 Task: Reply to email with the signature Finley Cooper with the subject 'Request for a white paper' from softage.1@softage.net with the message 'Could you please confirm if the invoice has been paid?' with CC to softage.5@softage.net with an attached document Request_for_information.pdf
Action: Mouse moved to (1114, 249)
Screenshot: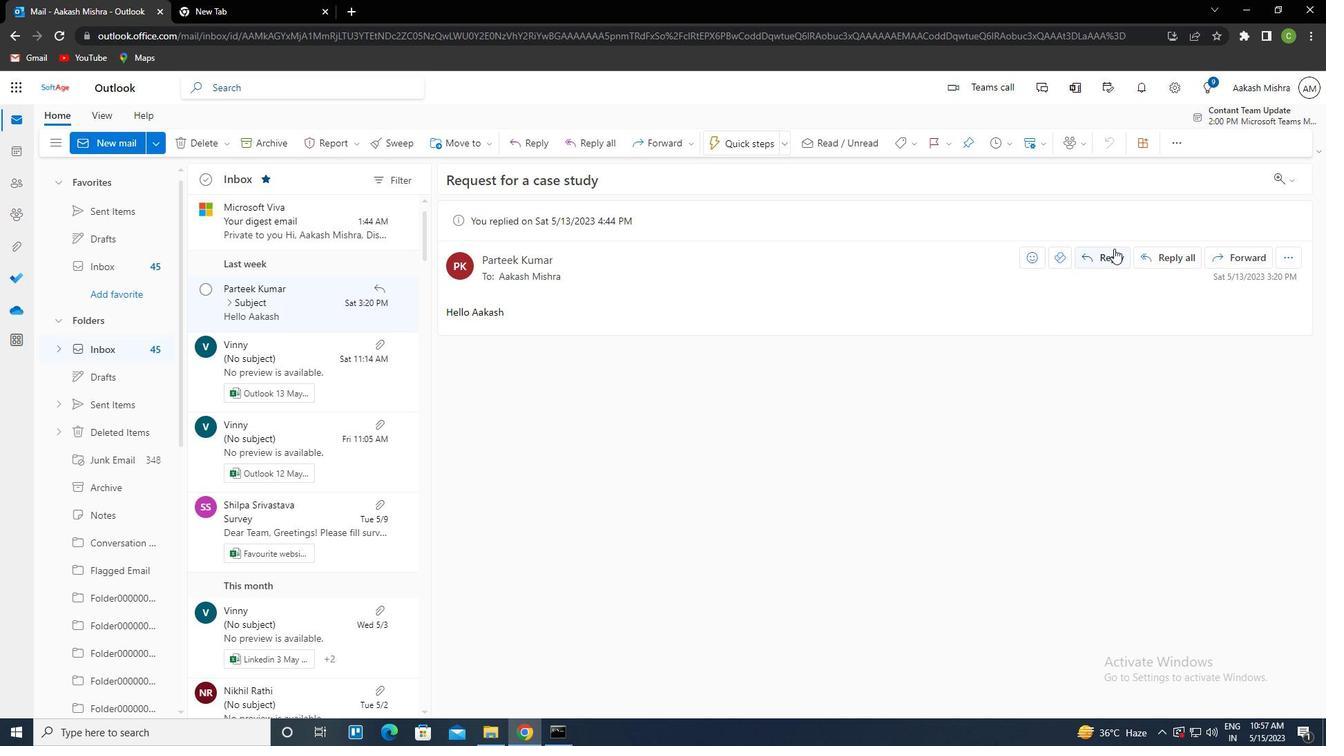 
Action: Mouse pressed left at (1114, 249)
Screenshot: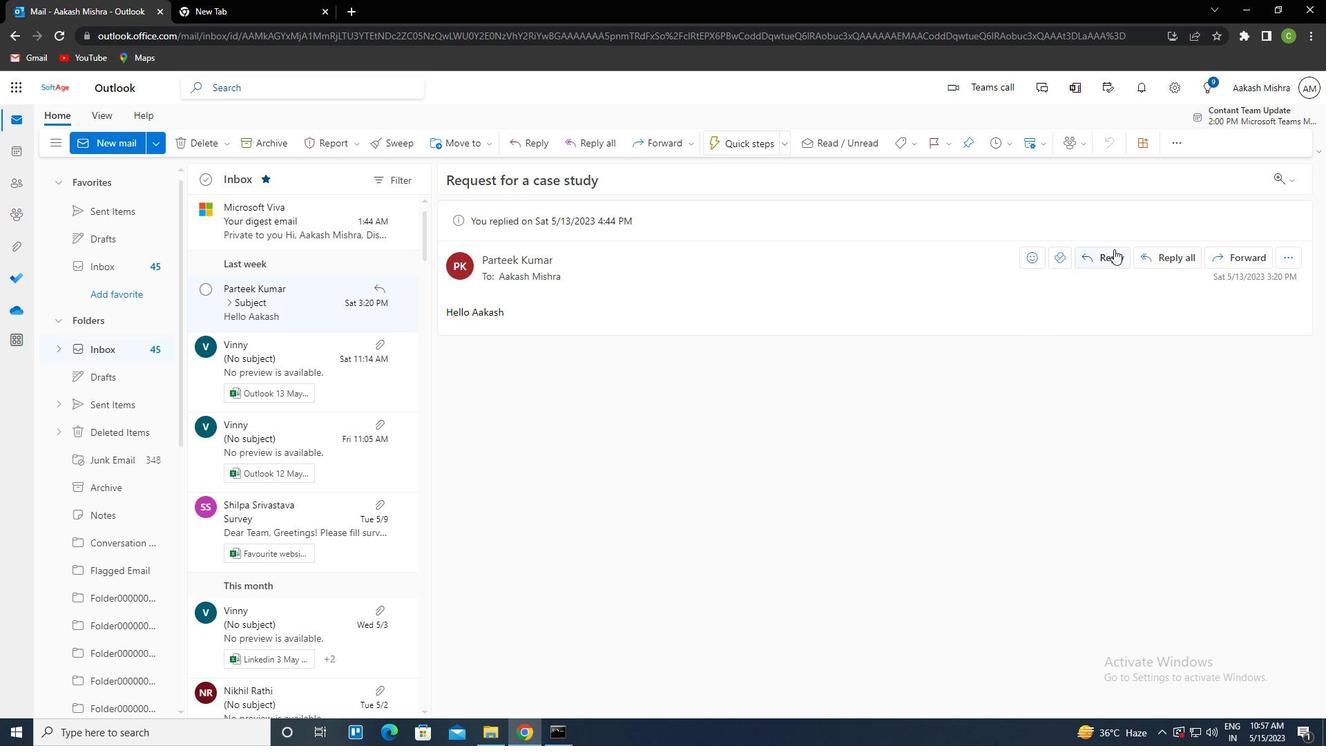 
Action: Mouse moved to (896, 143)
Screenshot: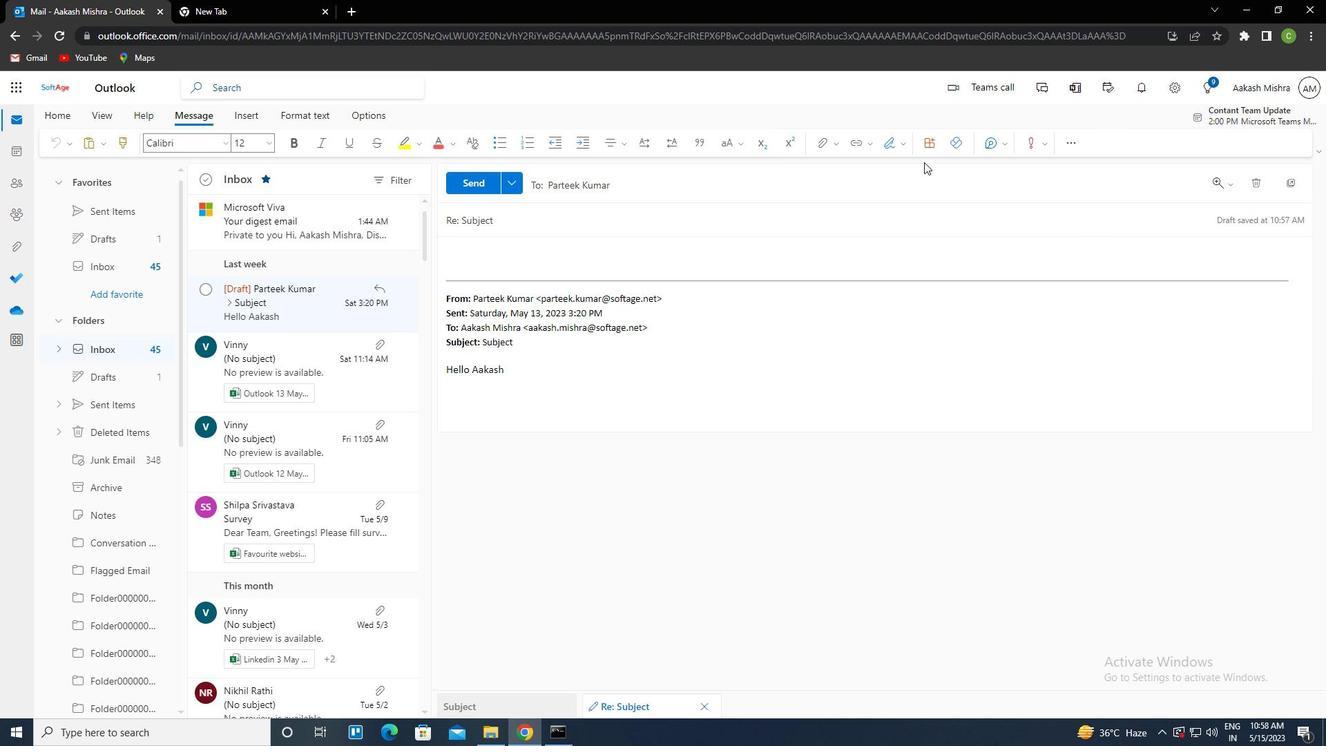 
Action: Mouse pressed left at (896, 143)
Screenshot: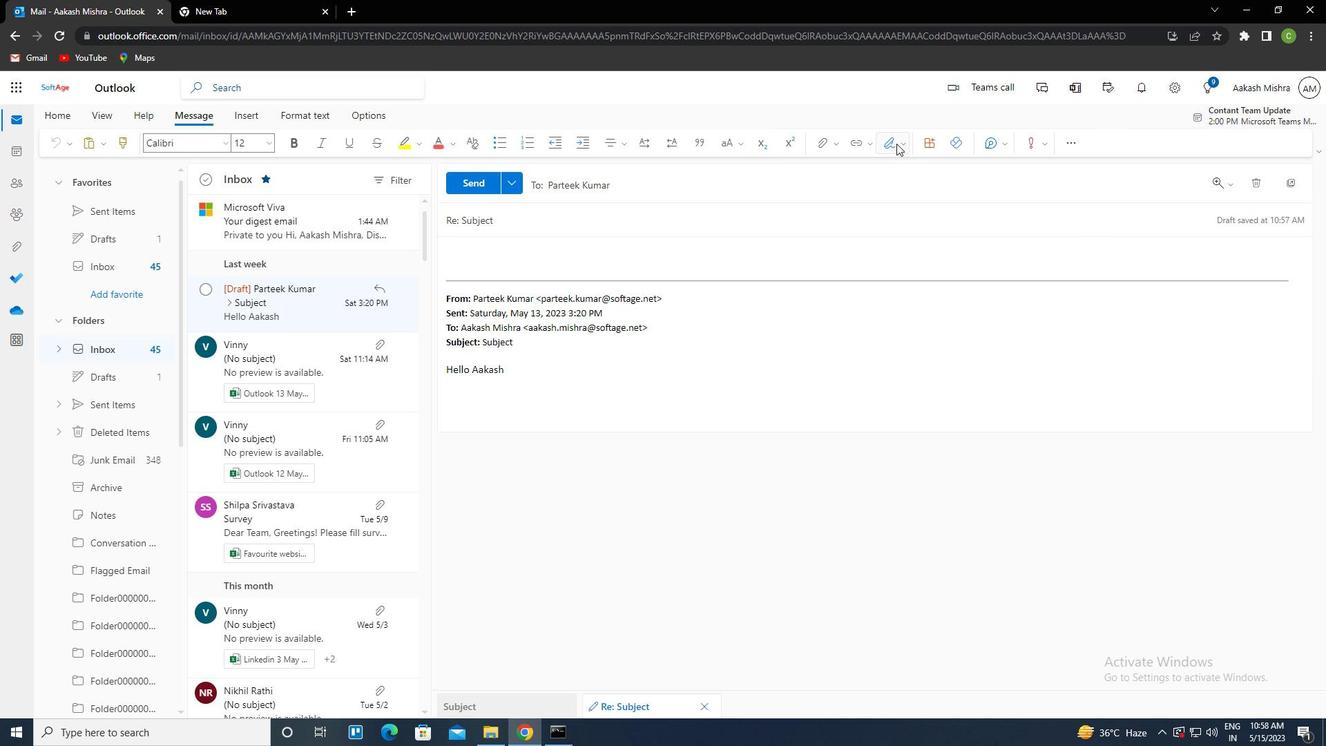 
Action: Mouse moved to (874, 203)
Screenshot: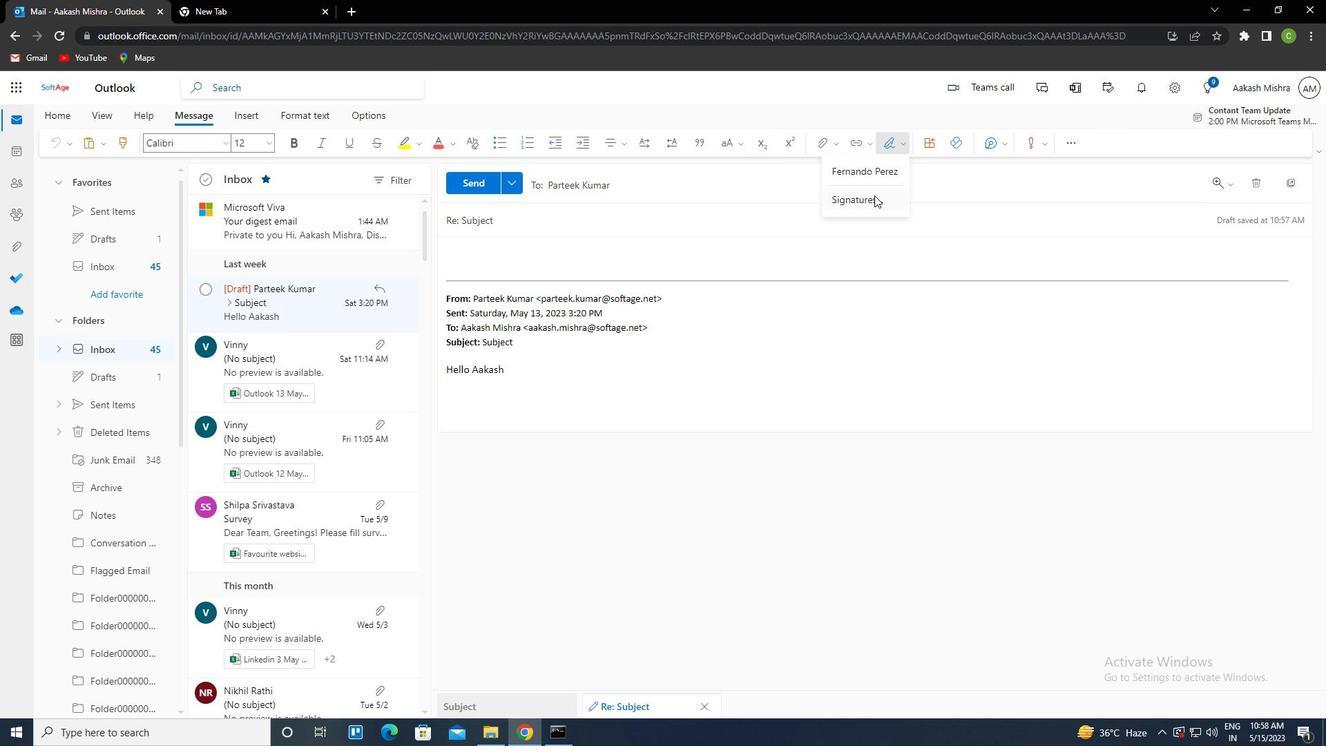 
Action: Mouse pressed left at (874, 203)
Screenshot: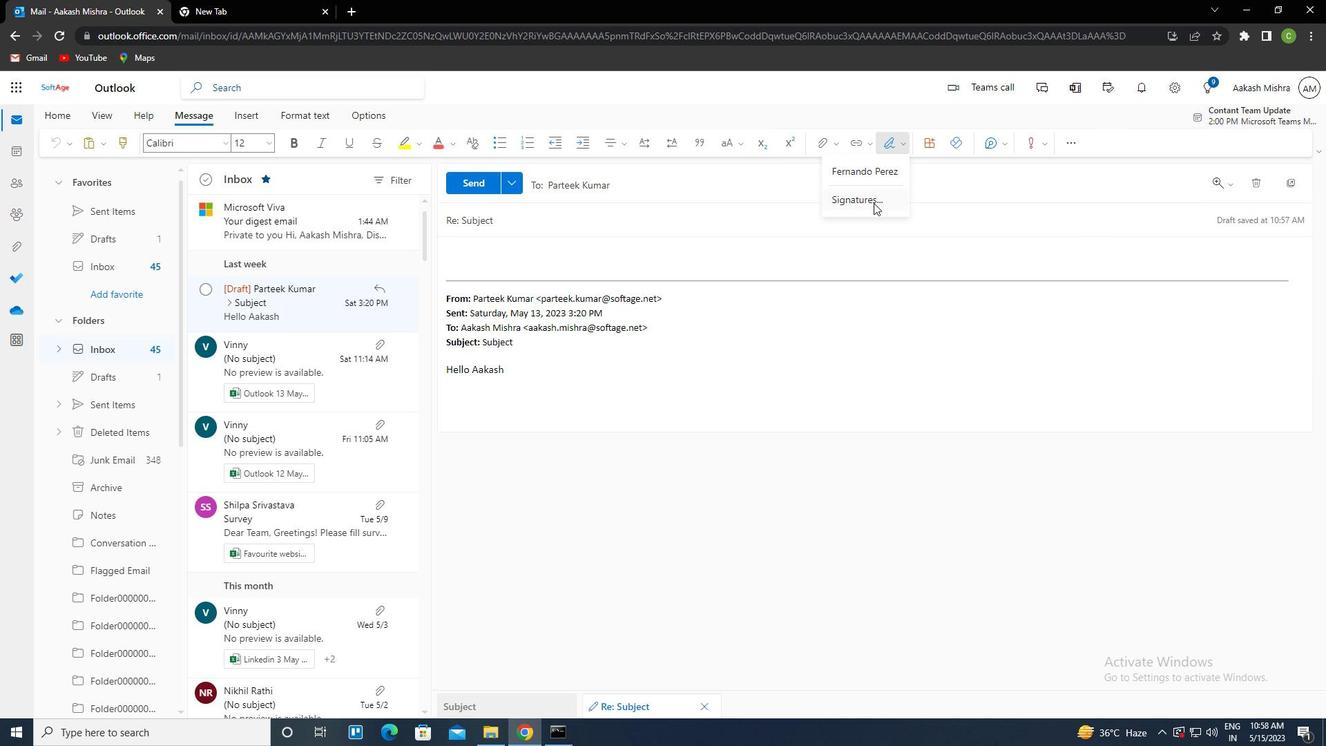 
Action: Mouse moved to (940, 259)
Screenshot: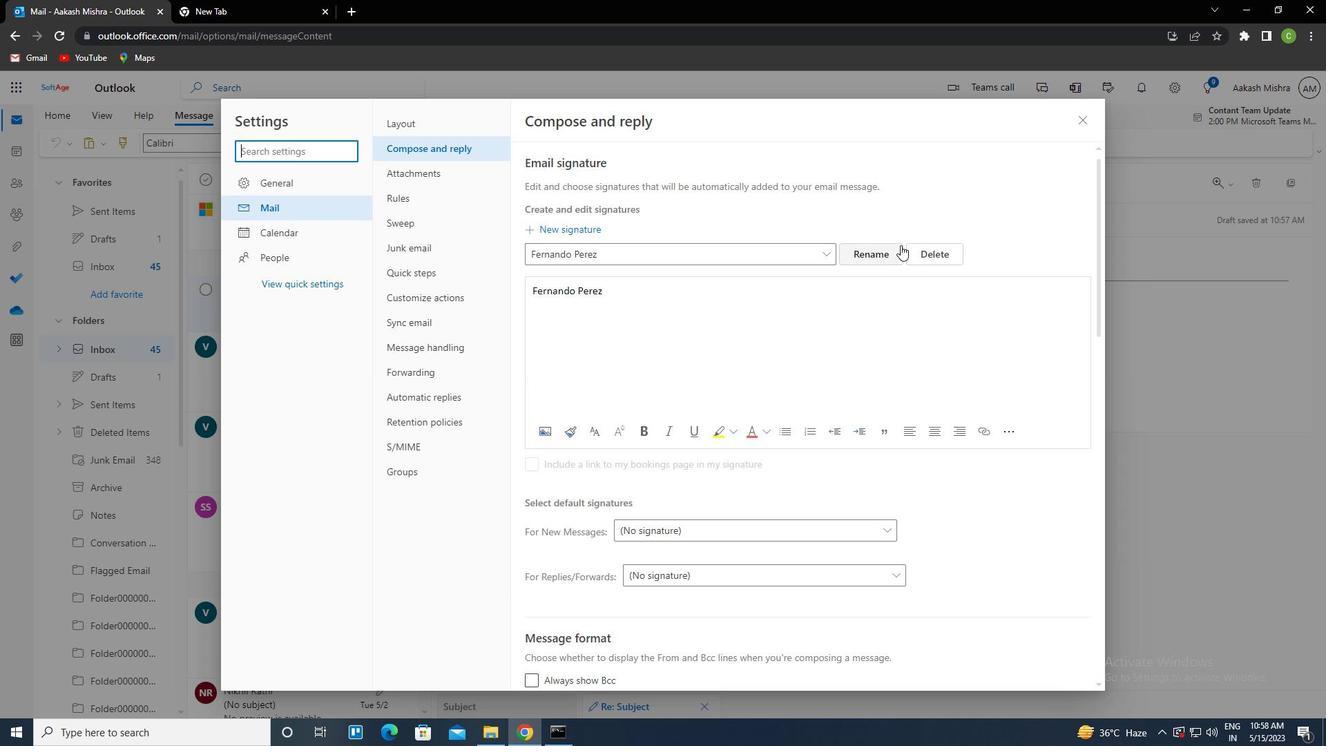 
Action: Mouse pressed left at (940, 259)
Screenshot: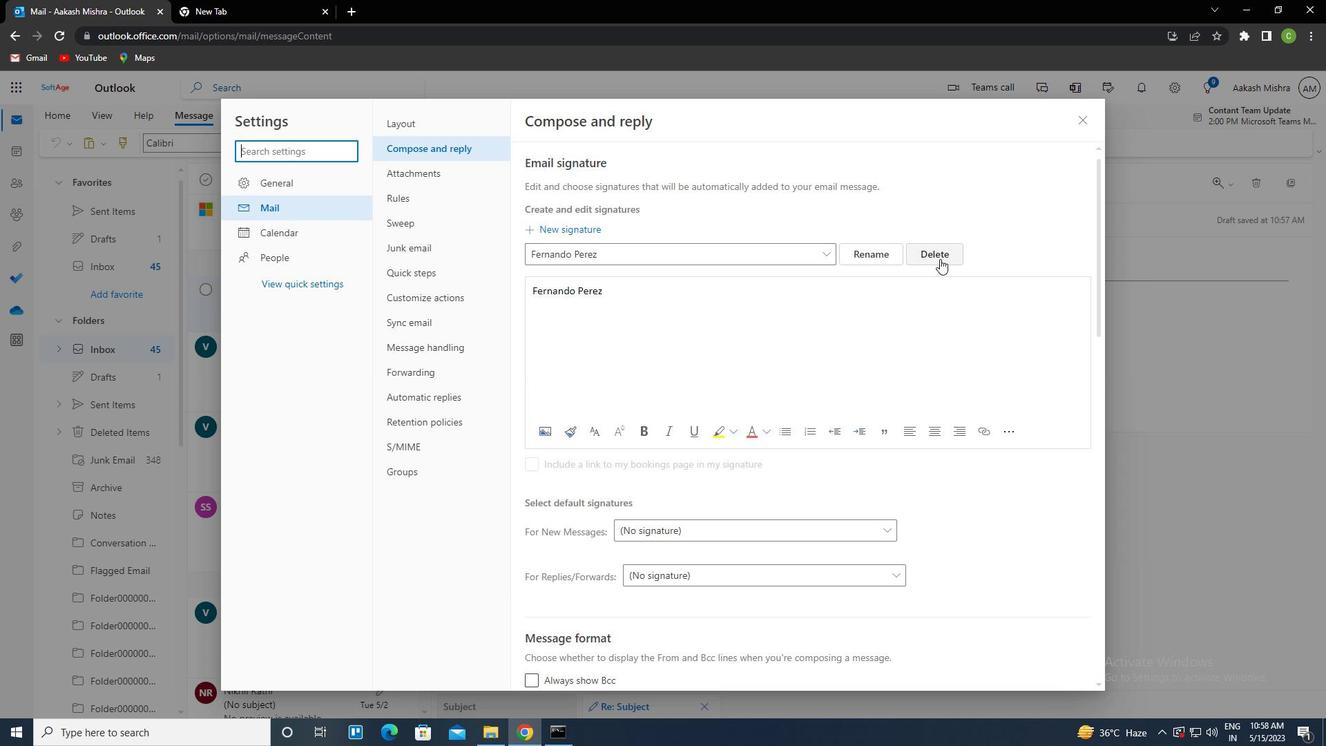 
Action: Mouse moved to (786, 260)
Screenshot: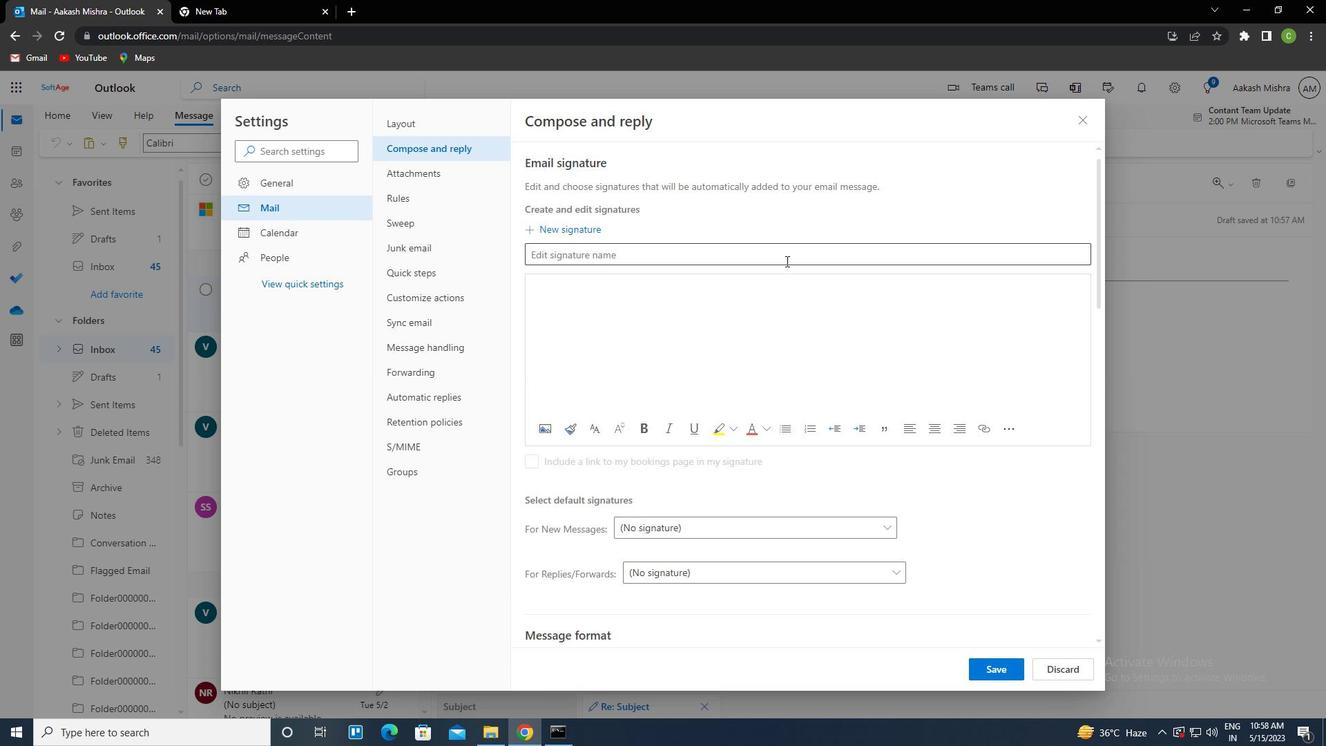 
Action: Mouse pressed left at (786, 260)
Screenshot: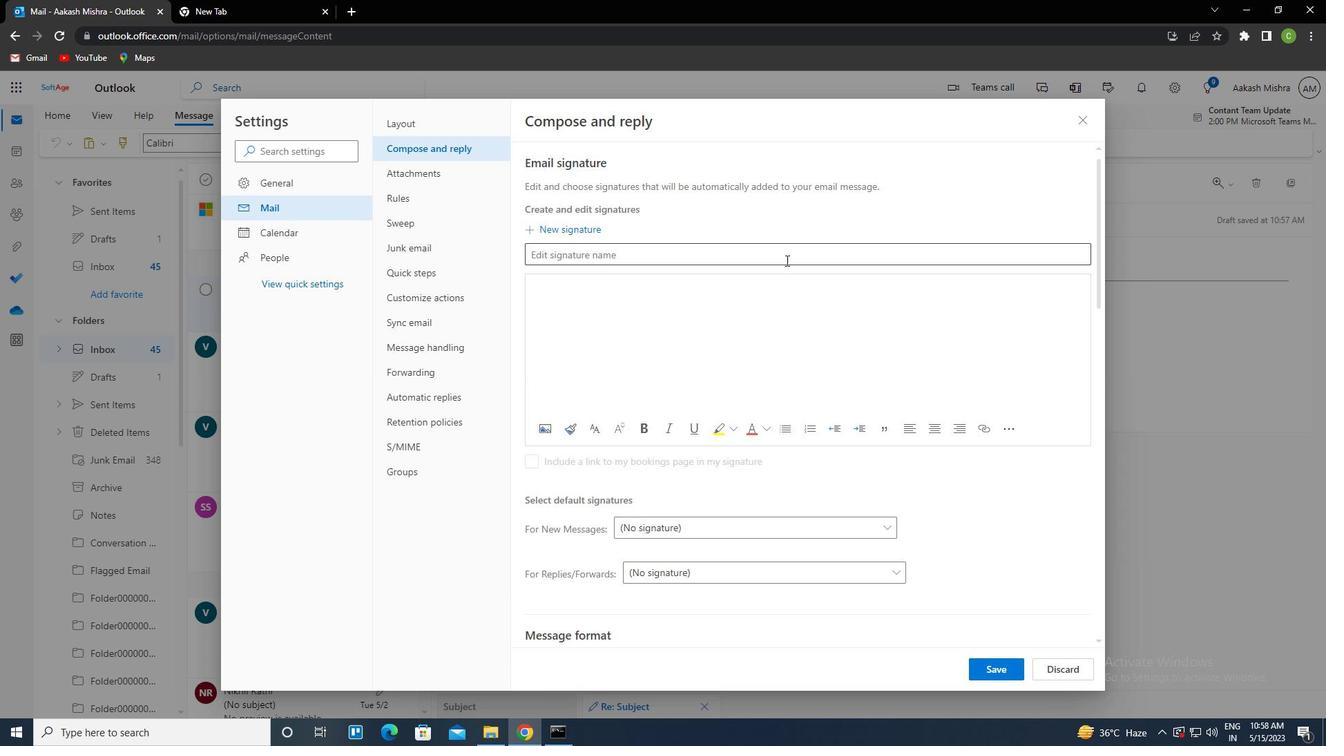 
Action: Key pressed <Key.caps_lock>f<Key.caps_lock>inley<Key.space><Key.caps_lock>c<Key.caps_lock>ooper<Key.tab><Key.caps_lock>f<Key.caps_lock>inley<Key.space><Key.caps_lock>c<Key.caps_lock>ooper
Screenshot: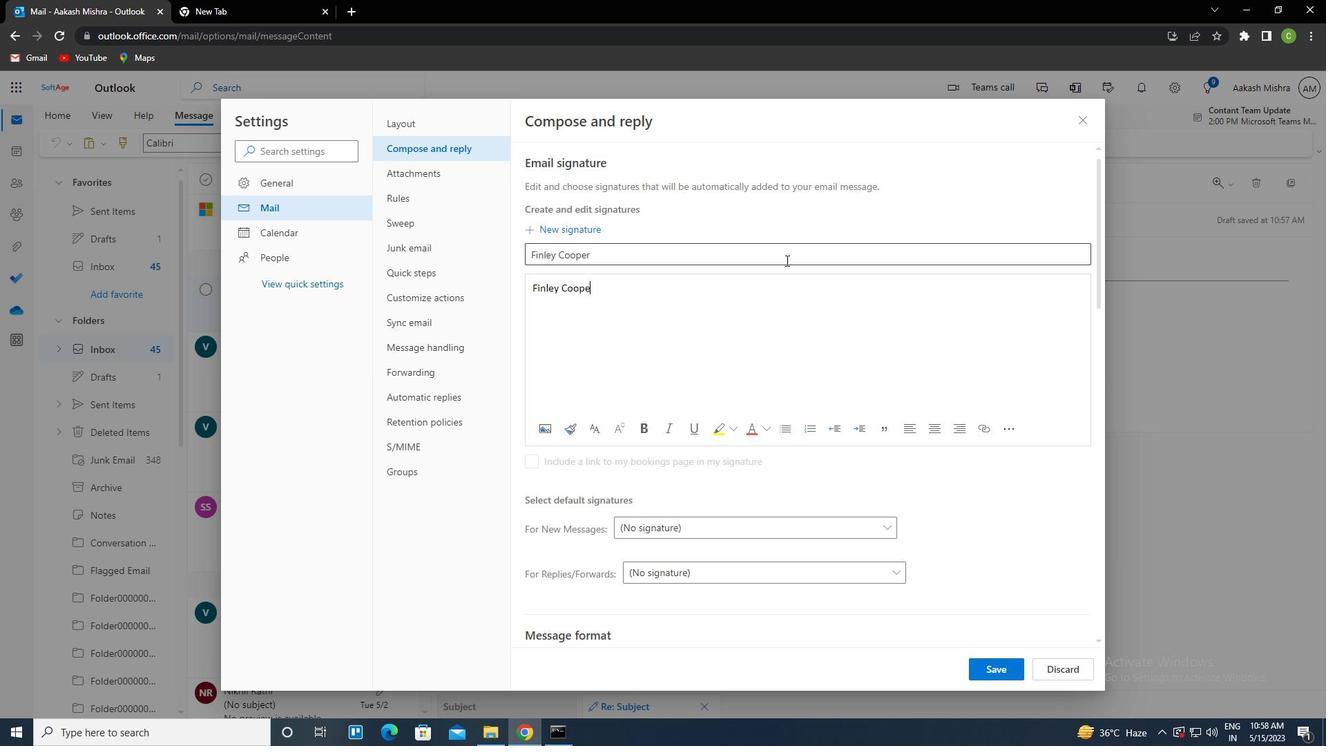 
Action: Mouse moved to (990, 665)
Screenshot: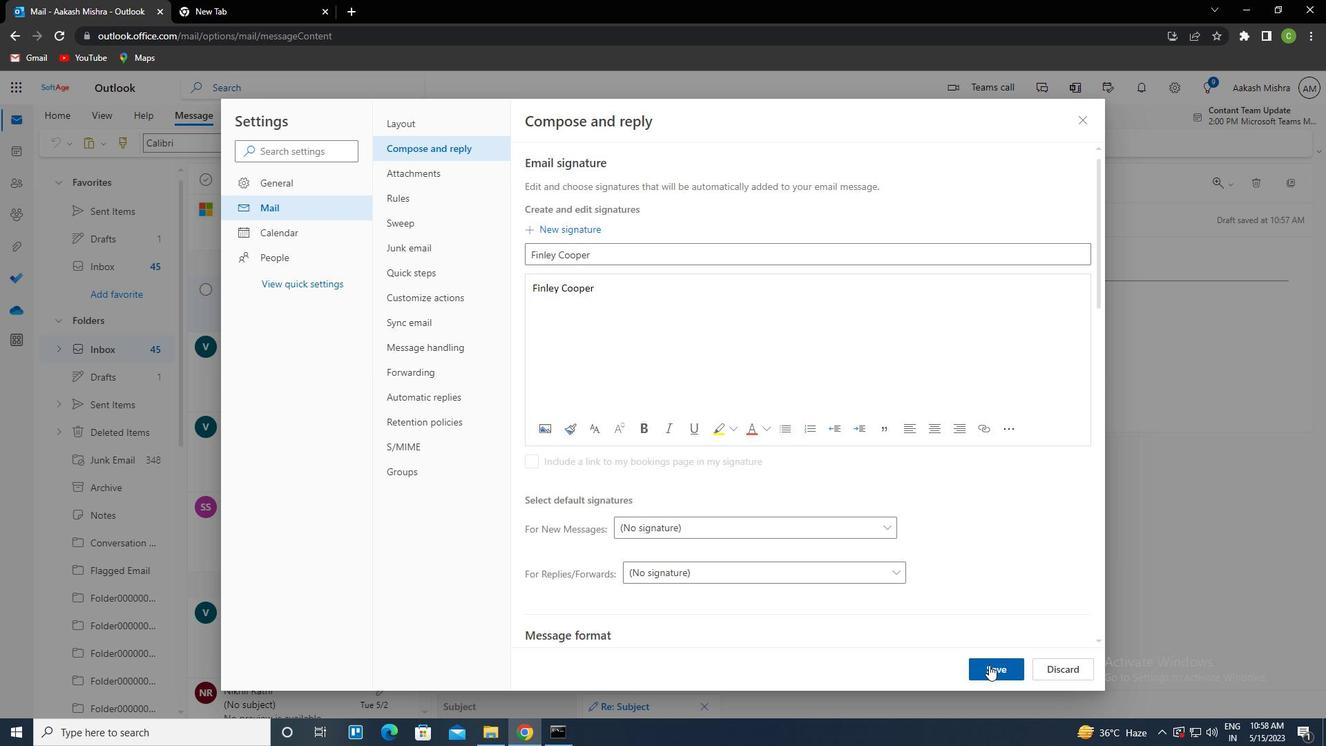 
Action: Mouse pressed left at (990, 665)
Screenshot: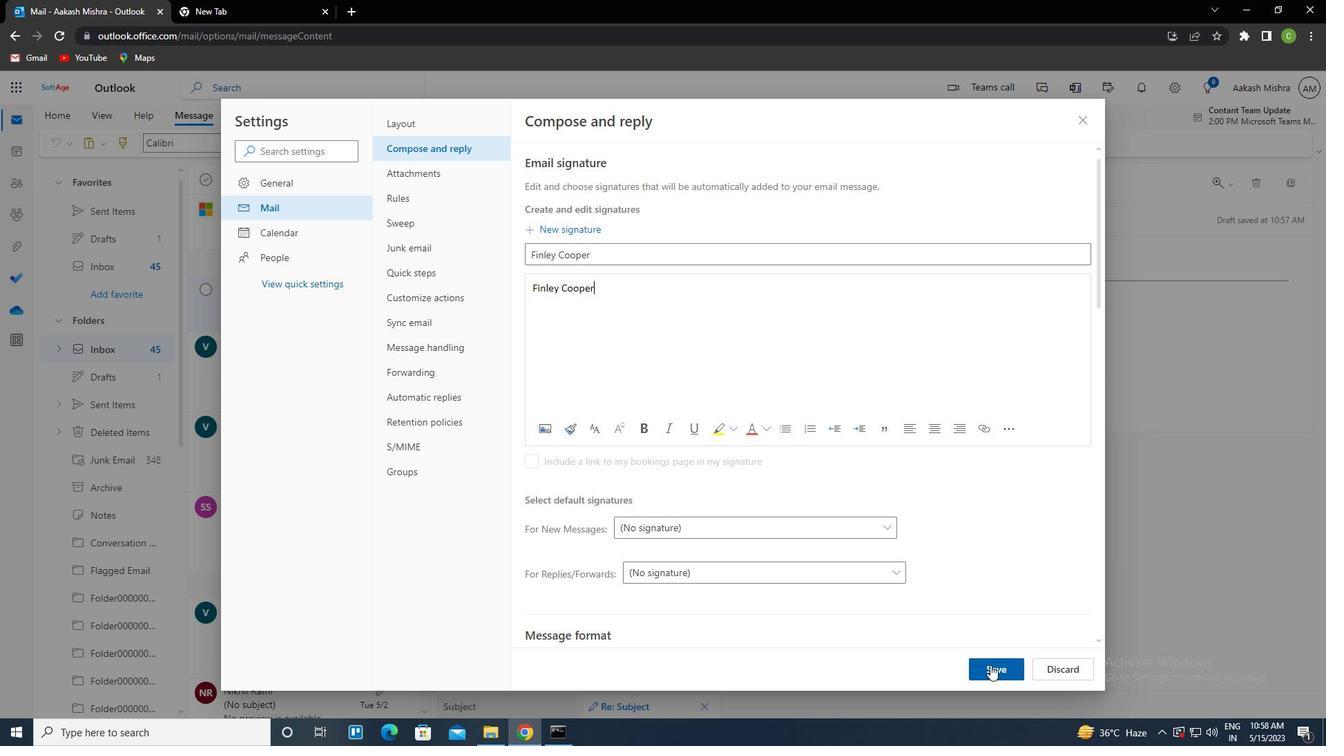 
Action: Mouse moved to (1083, 120)
Screenshot: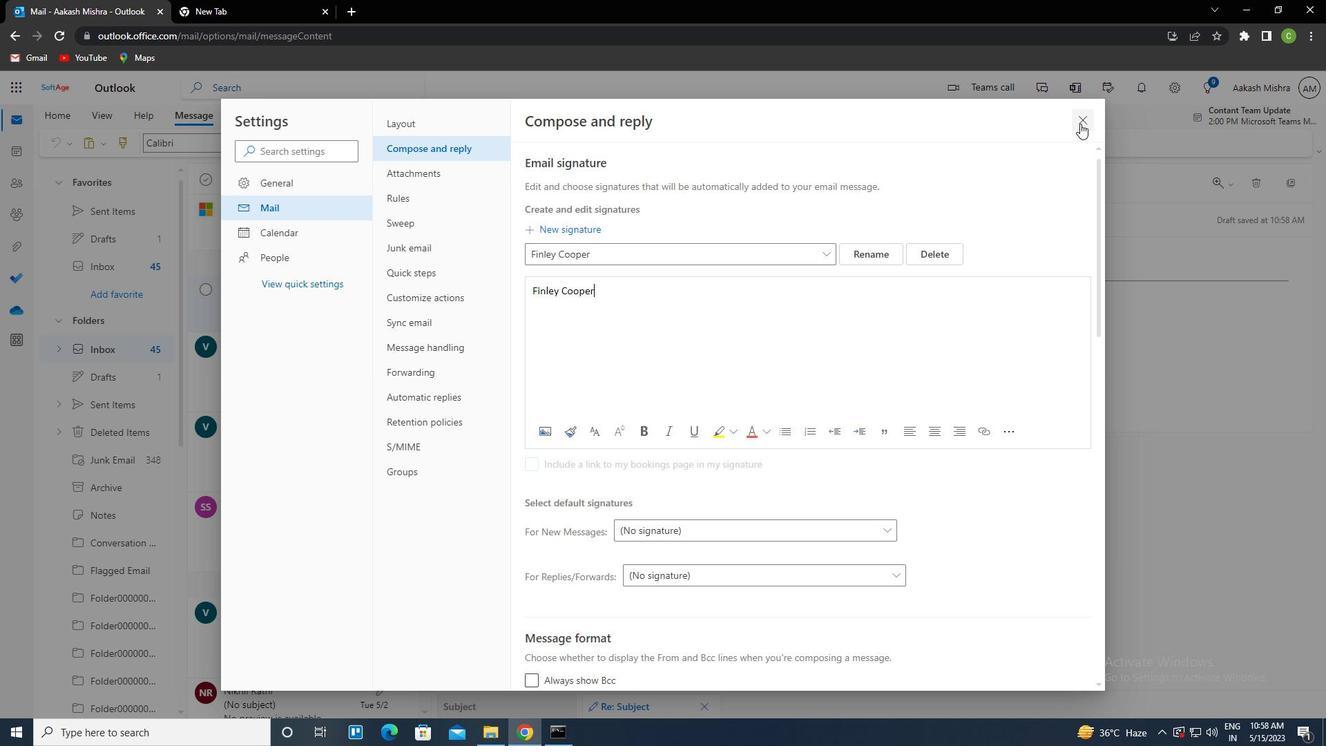 
Action: Mouse pressed left at (1083, 120)
Screenshot: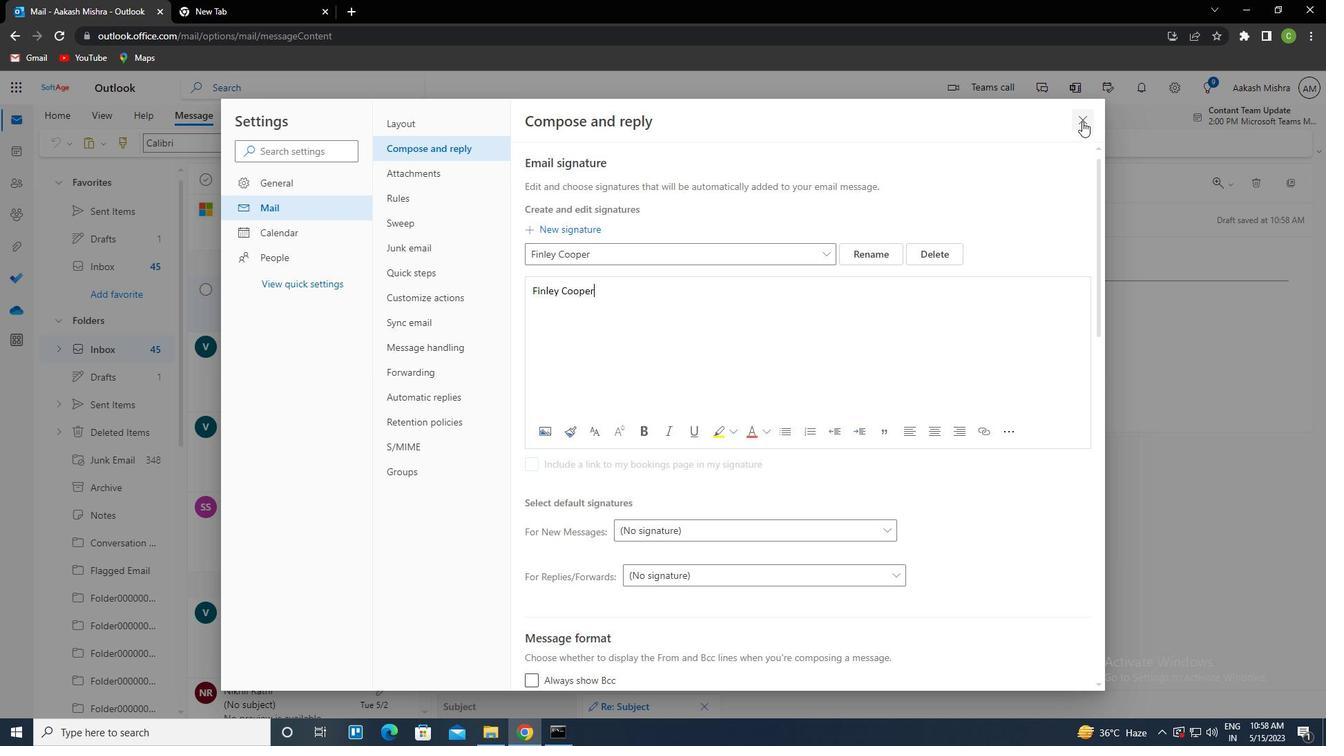 
Action: Mouse moved to (905, 144)
Screenshot: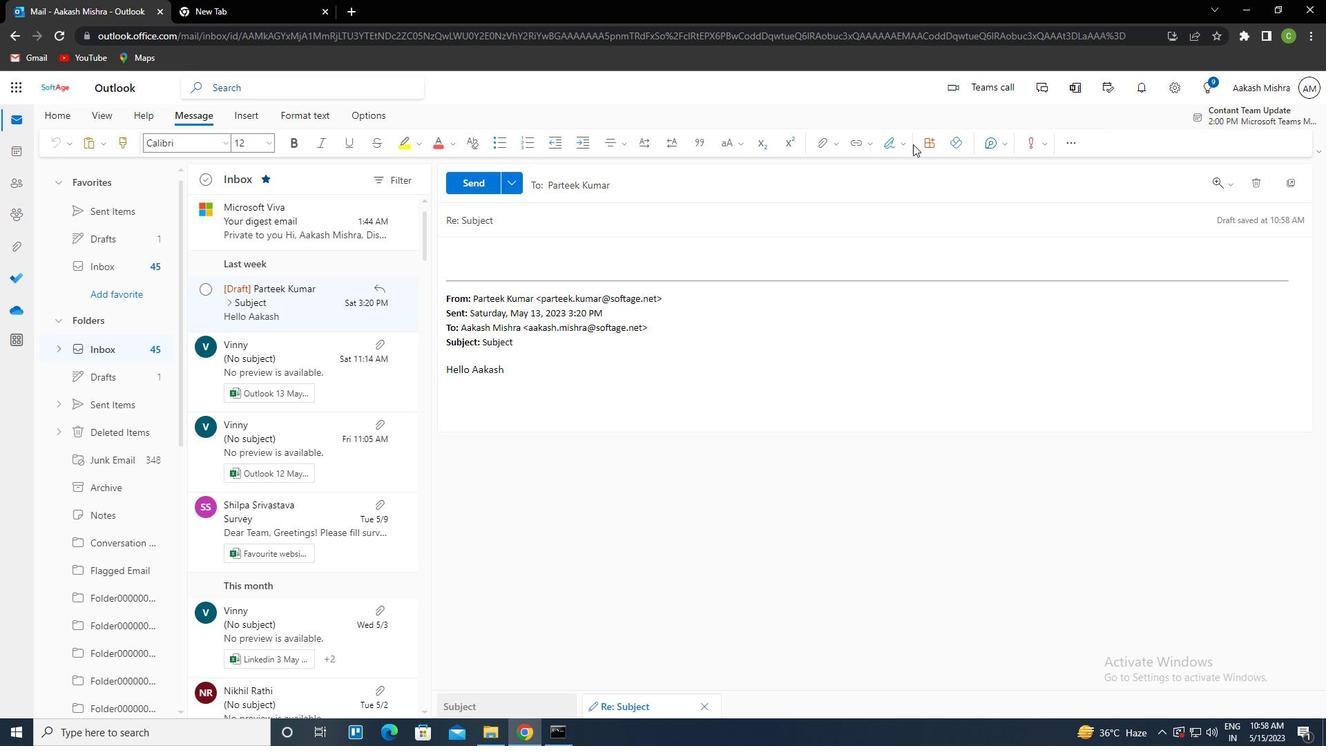 
Action: Mouse pressed left at (905, 144)
Screenshot: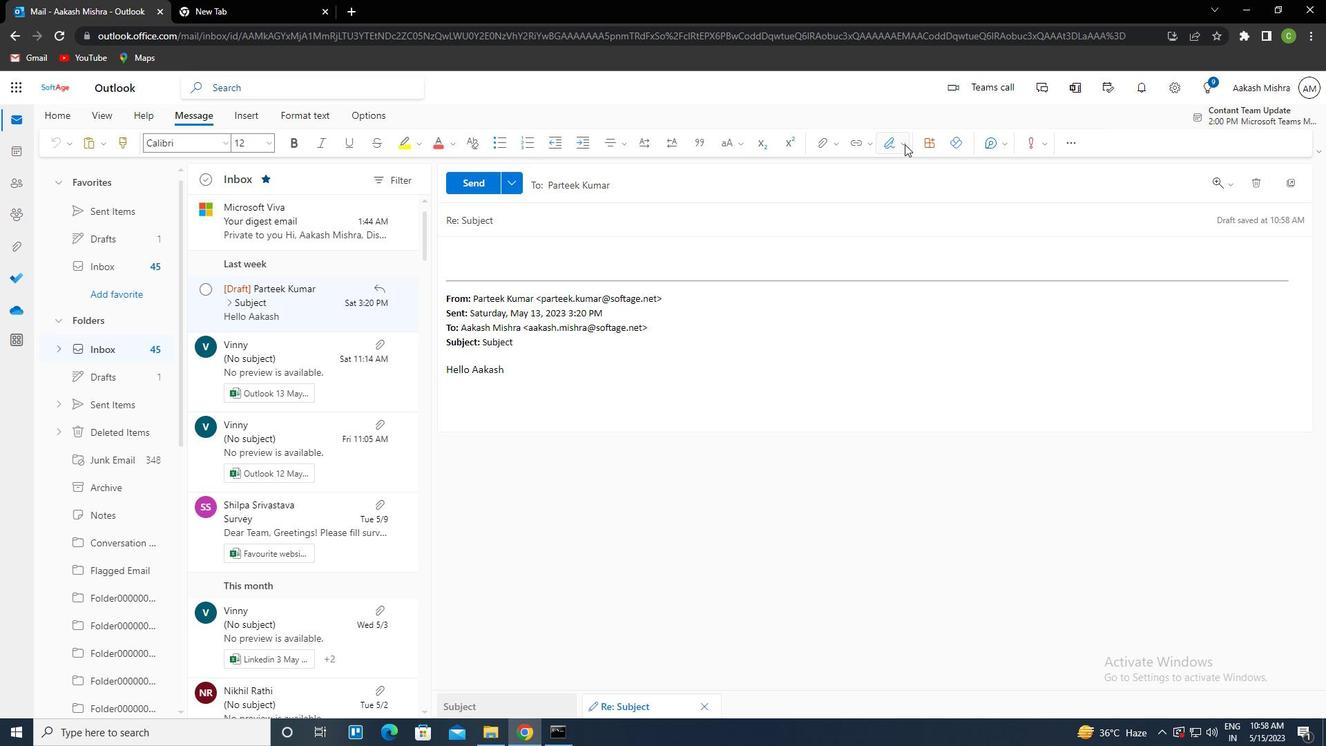 
Action: Mouse moved to (883, 166)
Screenshot: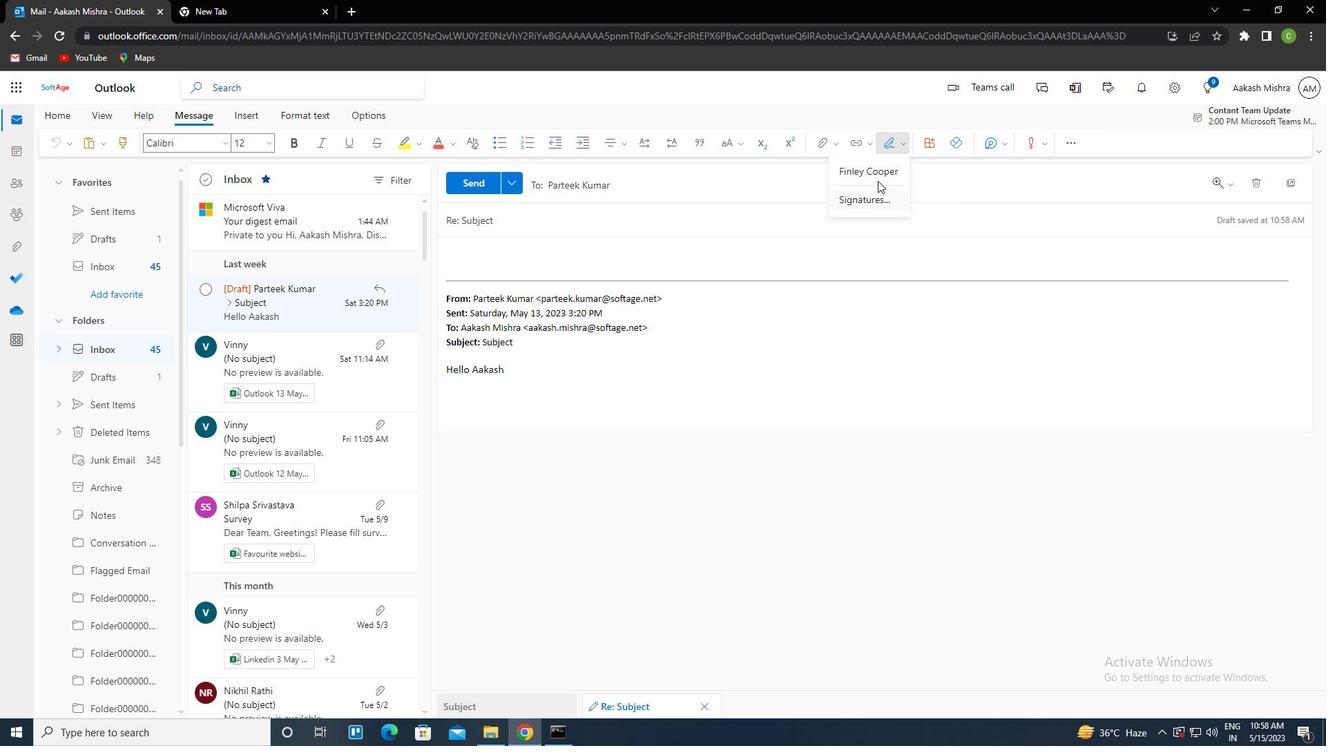 
Action: Mouse pressed left at (883, 166)
Screenshot: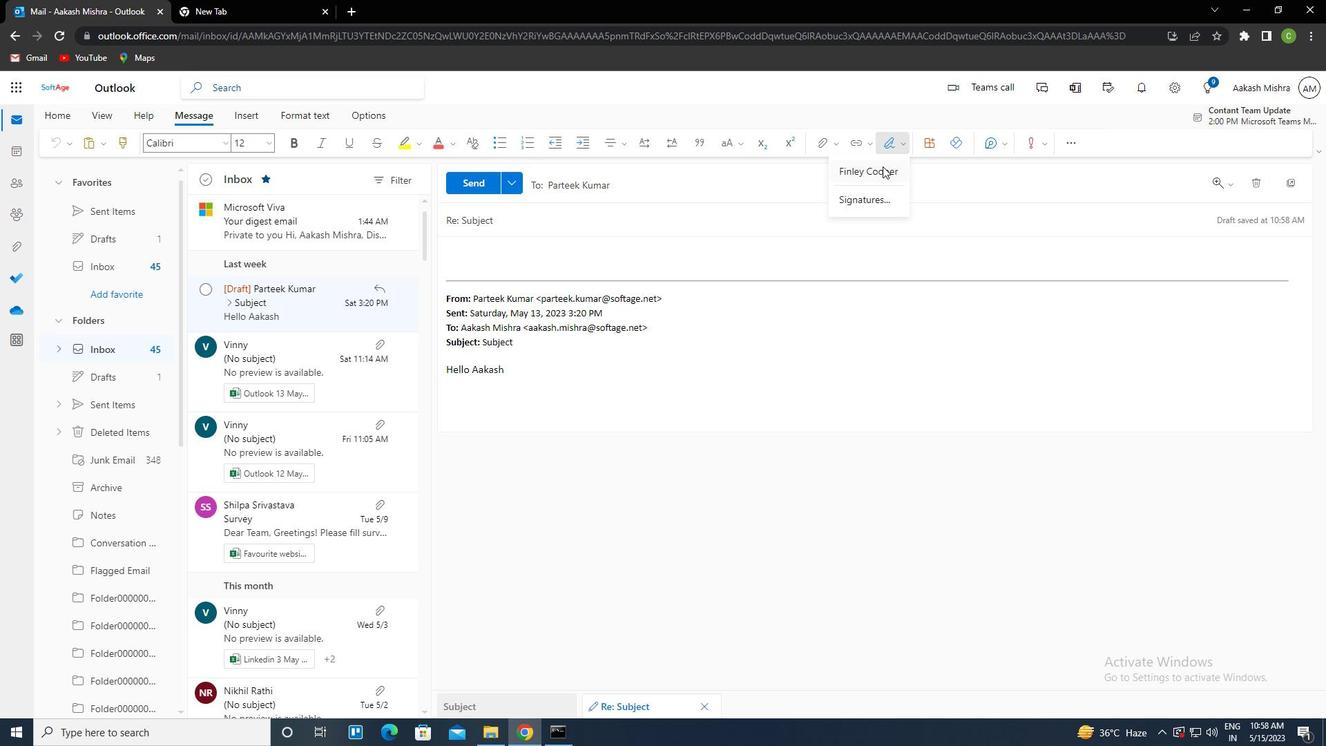 
Action: Mouse moved to (503, 212)
Screenshot: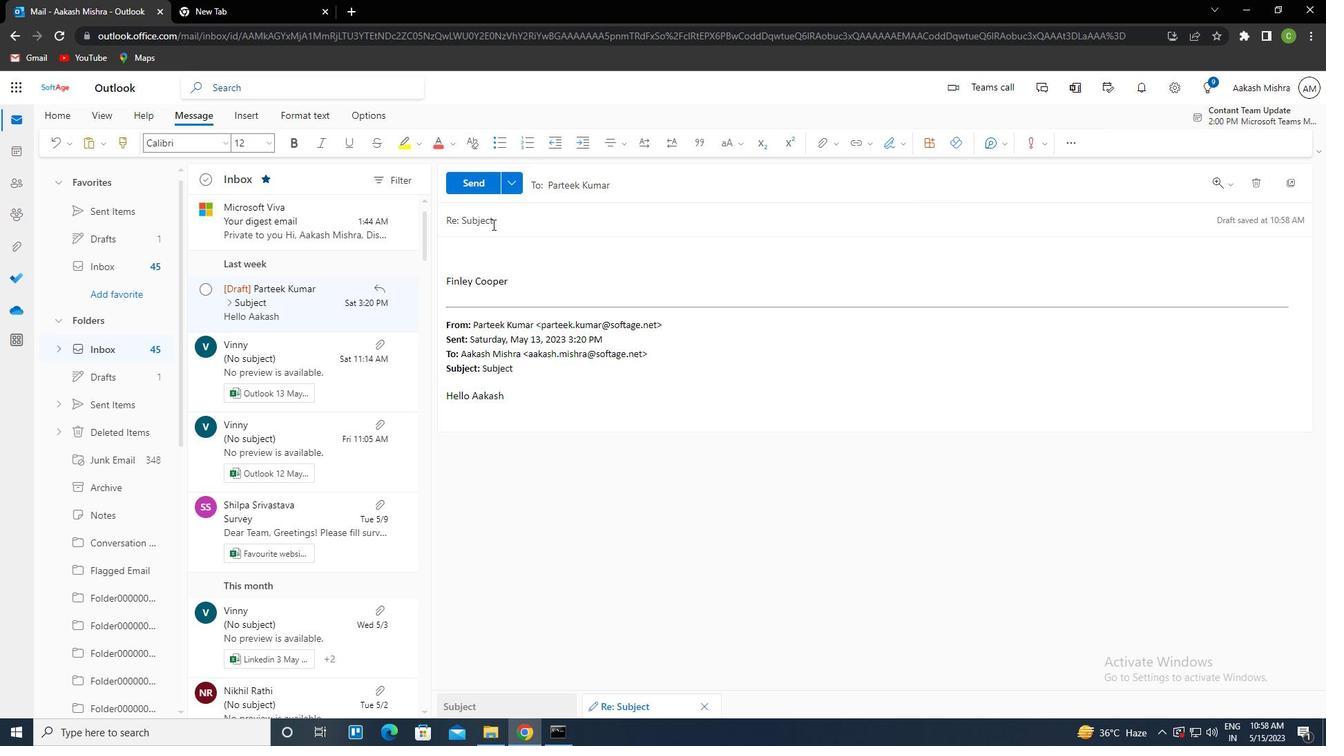 
Action: Mouse pressed left at (503, 212)
Screenshot: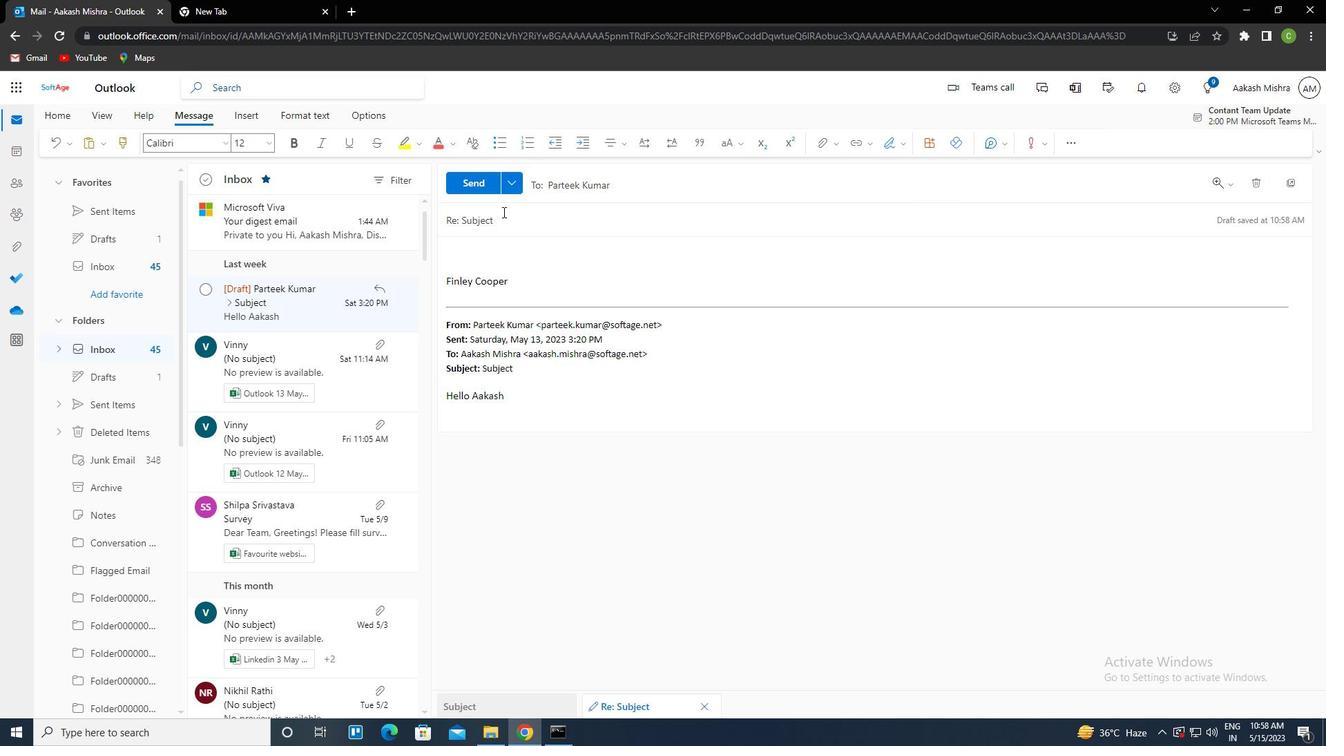 
Action: Key pressed <Key.shift><Key.left><Key.delete><Key.caps_lock>ctrl+R<Key.caps_lock>EQUEST<Key.space>FRO<Key.space>A<Key.space>WHTIR<Key.backspace>E<Key.space><Key.backspace><Key.backspace><Key.backspace><Key.backspace>ITE<Key.left><Key.left><Key.left><Key.right><Key.backspace><Key.backspace><Key.backspace>ctrl+OR<Key.space><Key.right><Key.right><Key.space><Key.caps_lock>ctrl+P<Key.caps_lock>APER<Key.tab><Key.caps_lock>C<Key.caps_lock>OULD<Key.space>YU<Key.space><Key.backspace><Key.backspace>OU<Key.space><Key.space>CONFIRM<Key.space>IF<Key.space>THE<Key.space>INCOICE<Key.space>HAS<Key.space>BEEN<Key.space>PAID<Key.left><Key.left><Key.left><Key.left><Key.right><Key.right><Key.right><Key.backspace>ctrl+V
Screenshot: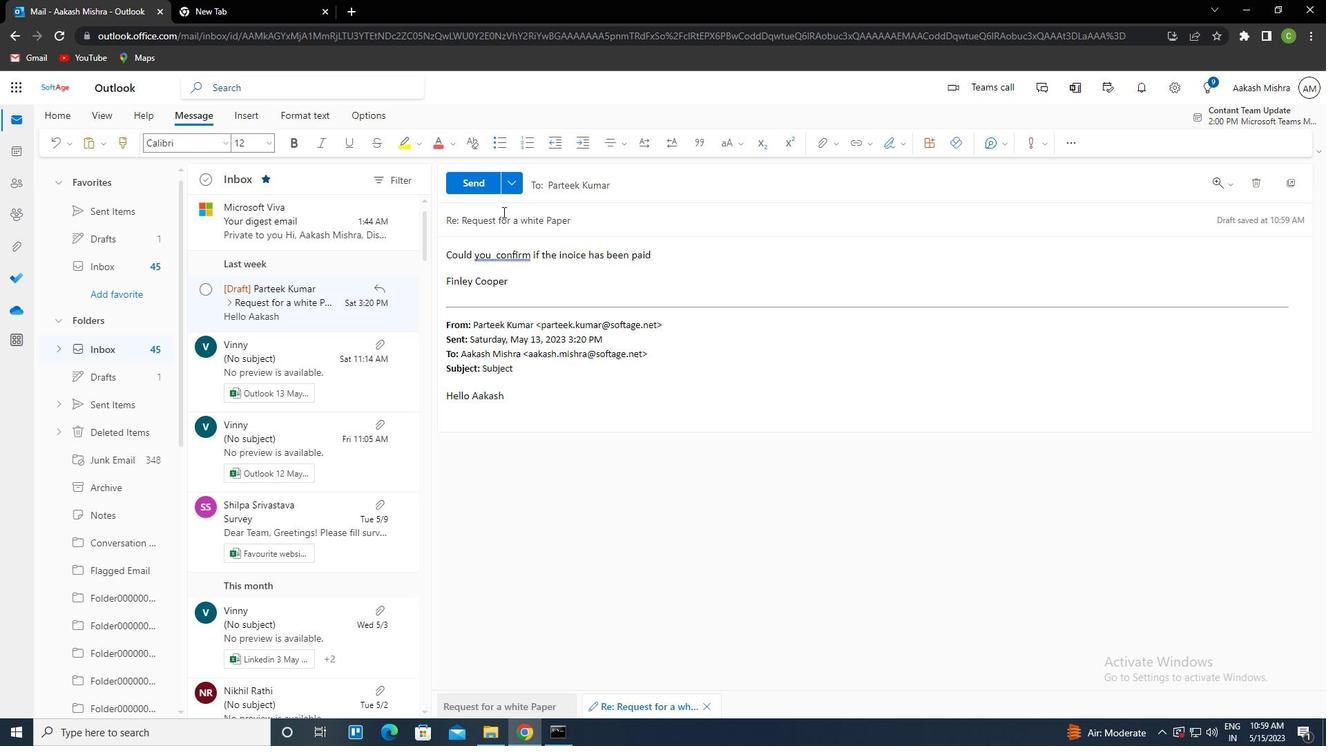 
Action: Mouse moved to (626, 186)
Screenshot: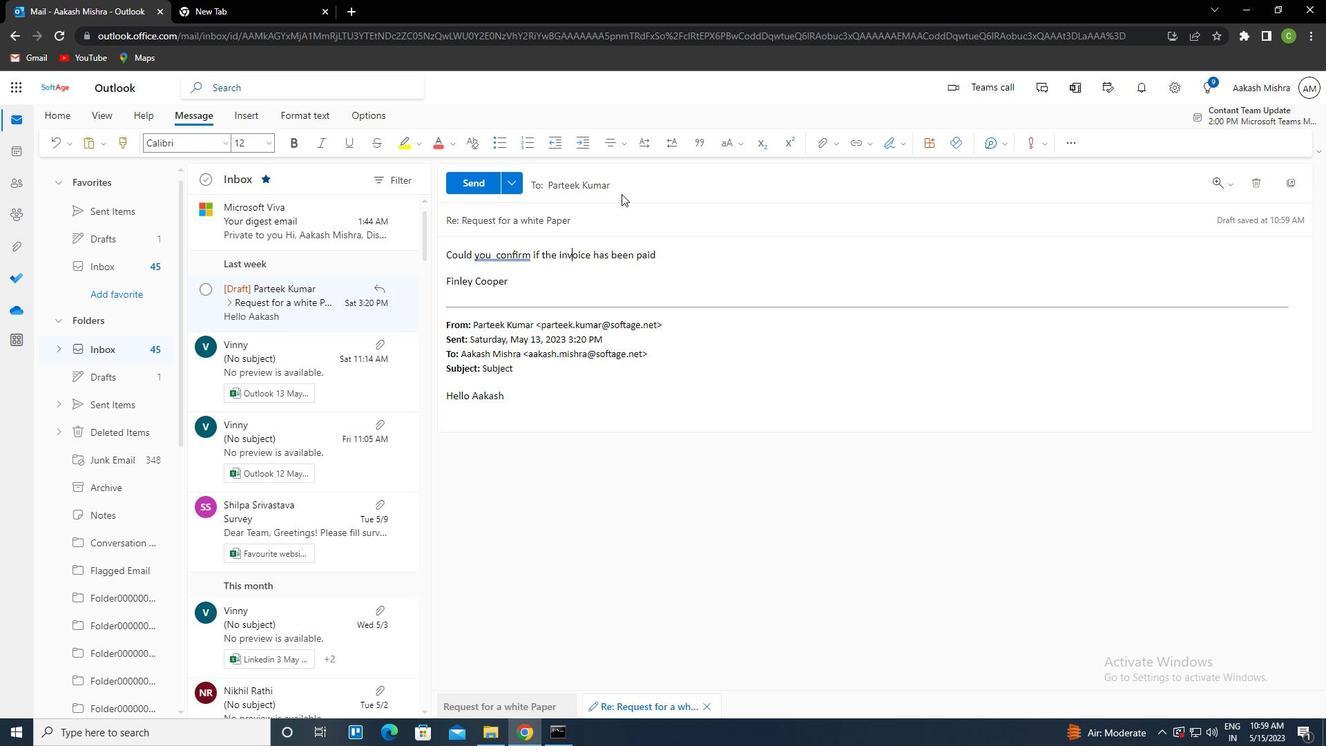 
Action: Mouse pressed left at (626, 186)
Screenshot: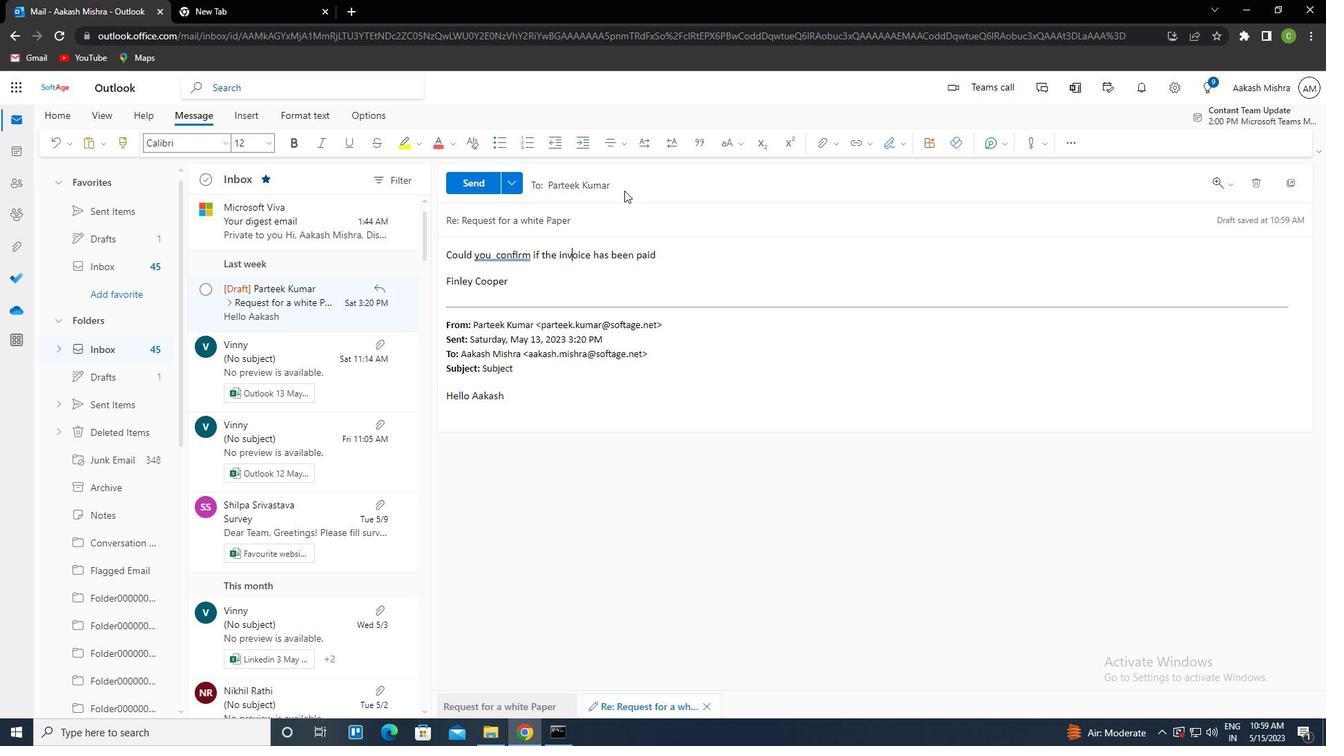 
Action: Mouse moved to (521, 261)
Screenshot: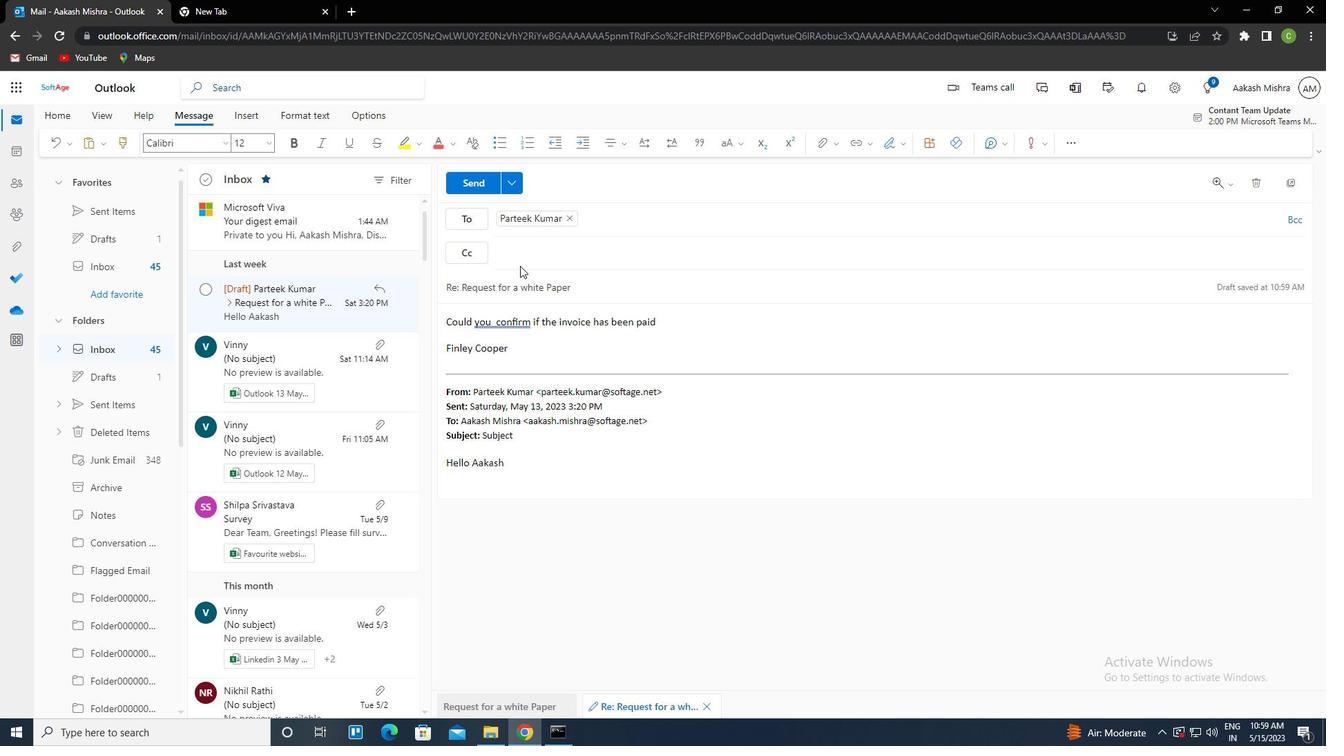 
Action: Mouse pressed left at (521, 261)
Screenshot: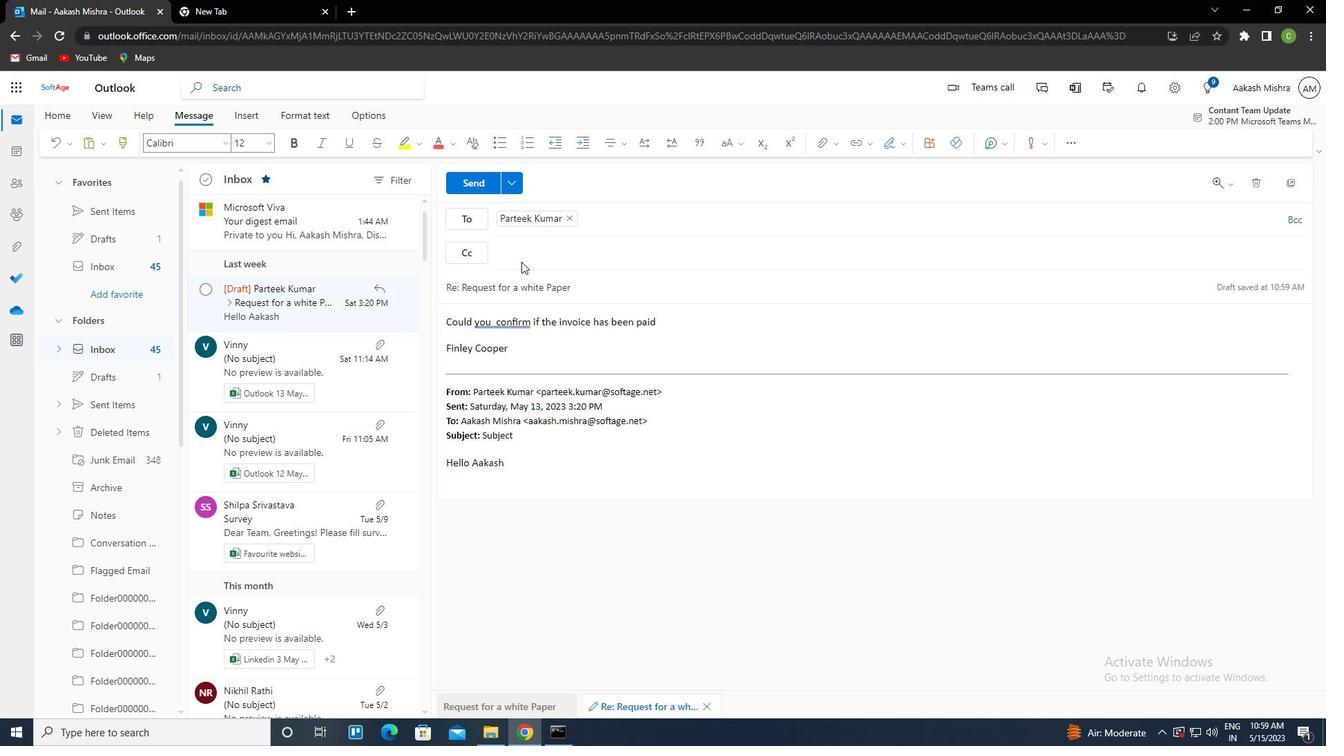 
Action: Mouse moved to (526, 252)
Screenshot: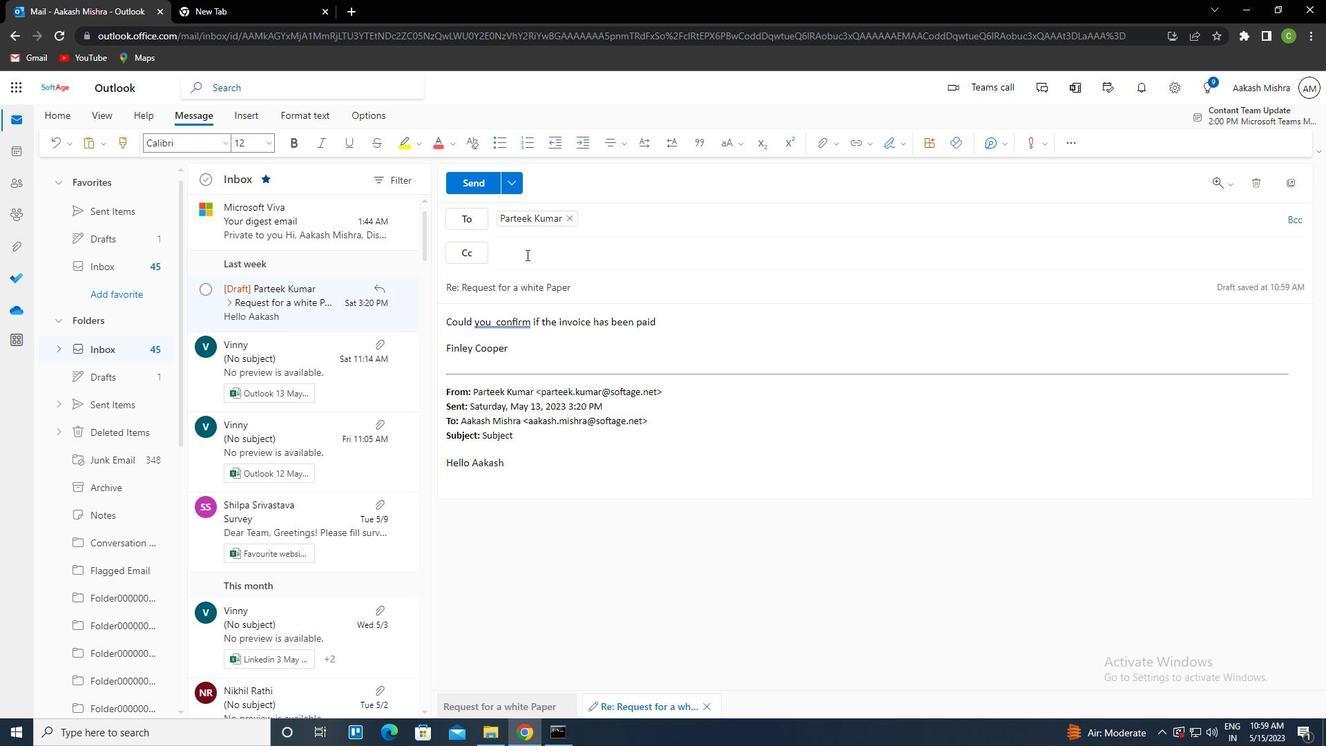 
Action: Mouse pressed left at (526, 252)
Screenshot: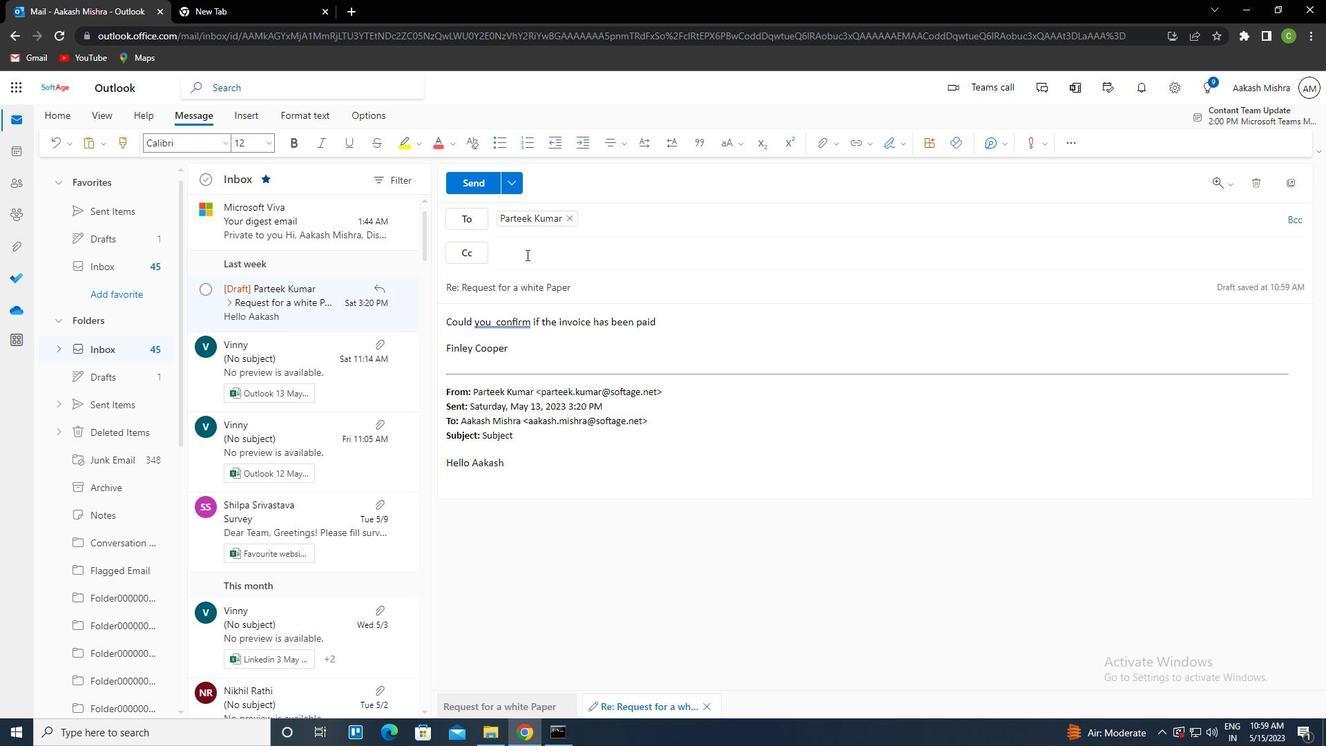 
Action: Key pressed SOFTAGE.5<Key.shift>@SOFTAGE.NET<Key.enter>
Screenshot: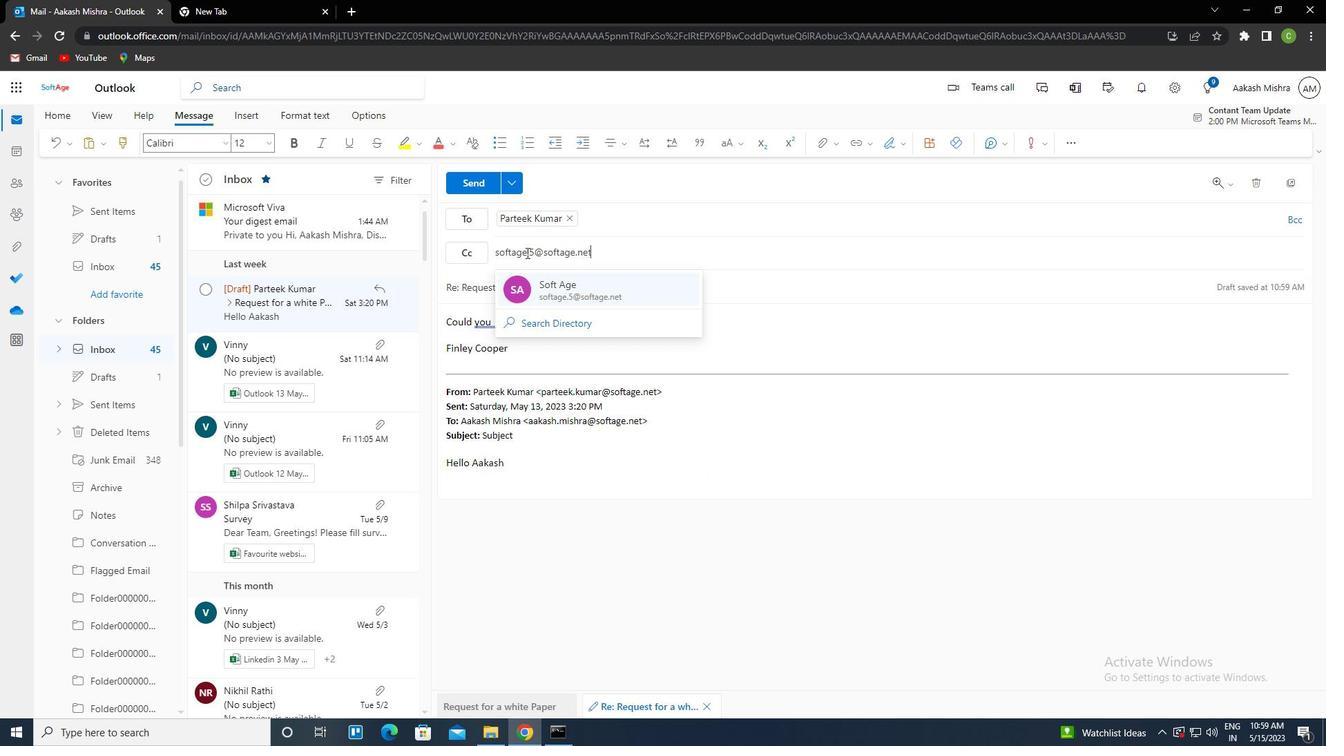 
Action: Mouse moved to (473, 187)
Screenshot: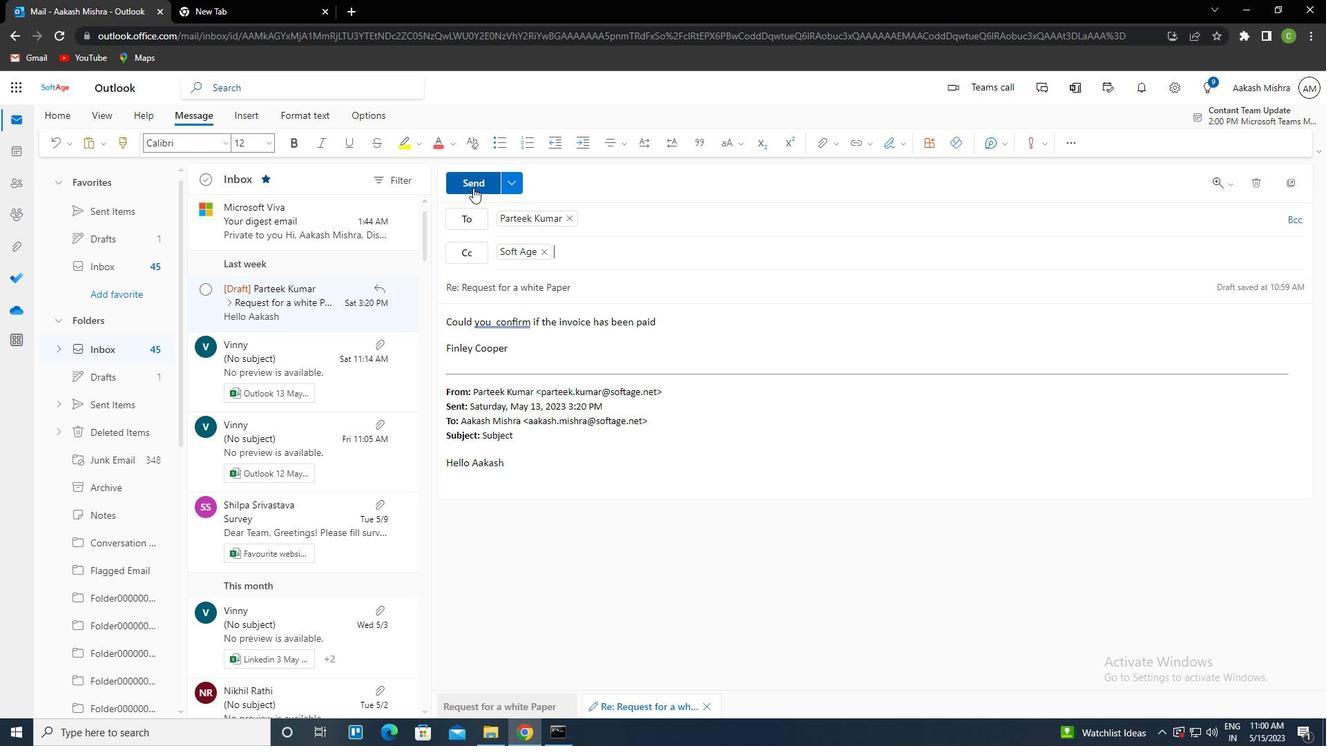 
Action: Mouse pressed left at (473, 187)
Screenshot: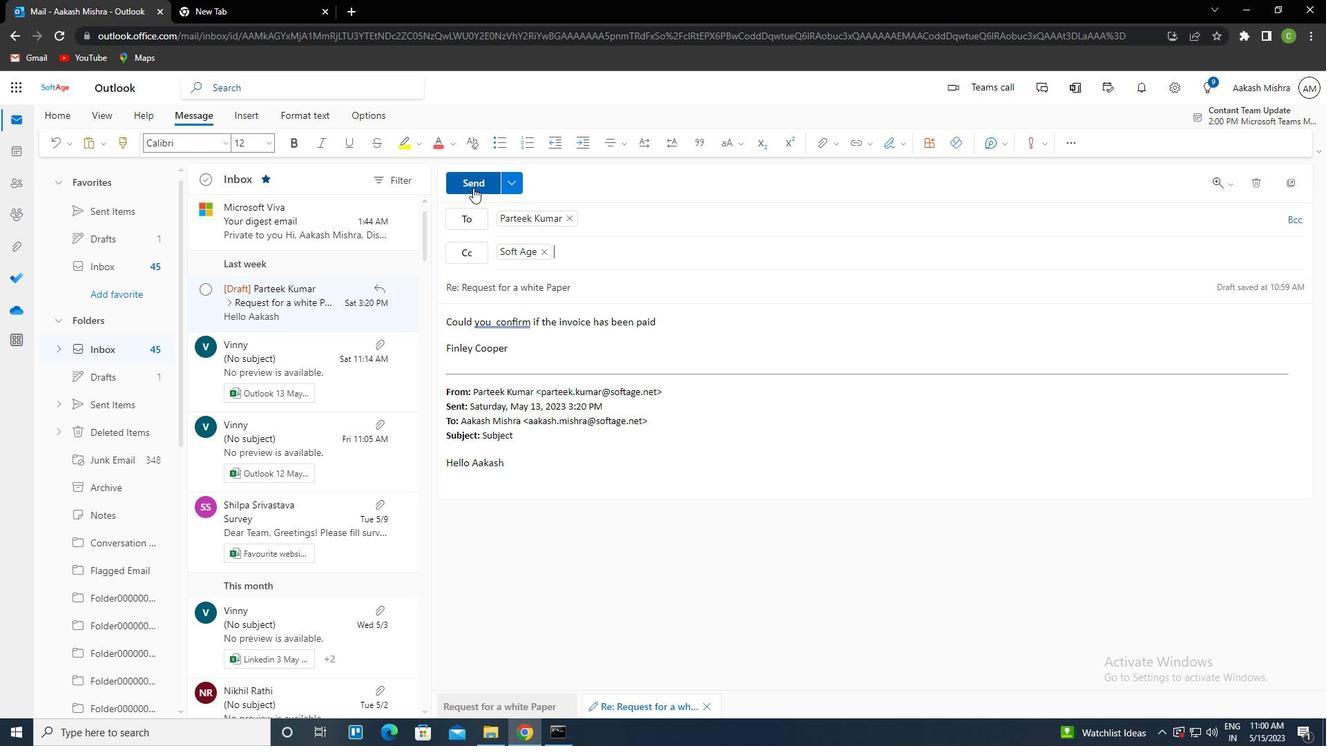 
Action: Mouse moved to (637, 448)
Screenshot: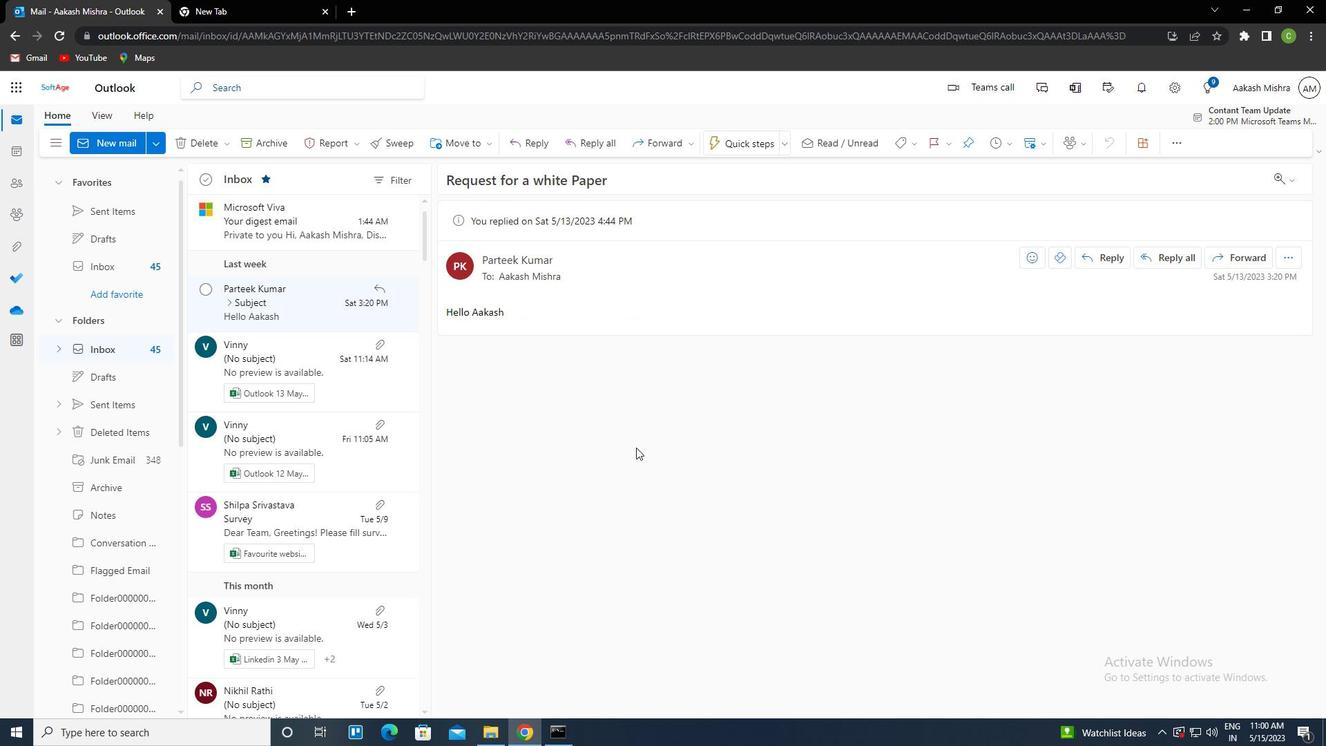 
